 Task: Create a sub task Design and Implement Solution for the task  Integrate a new chat system for customer service in the project AgileFocus , assign it to team member softage.2@softage.net and update the status of the sub task to  At Risk , set the priority of the sub task to Medium
Action: Mouse moved to (267, 392)
Screenshot: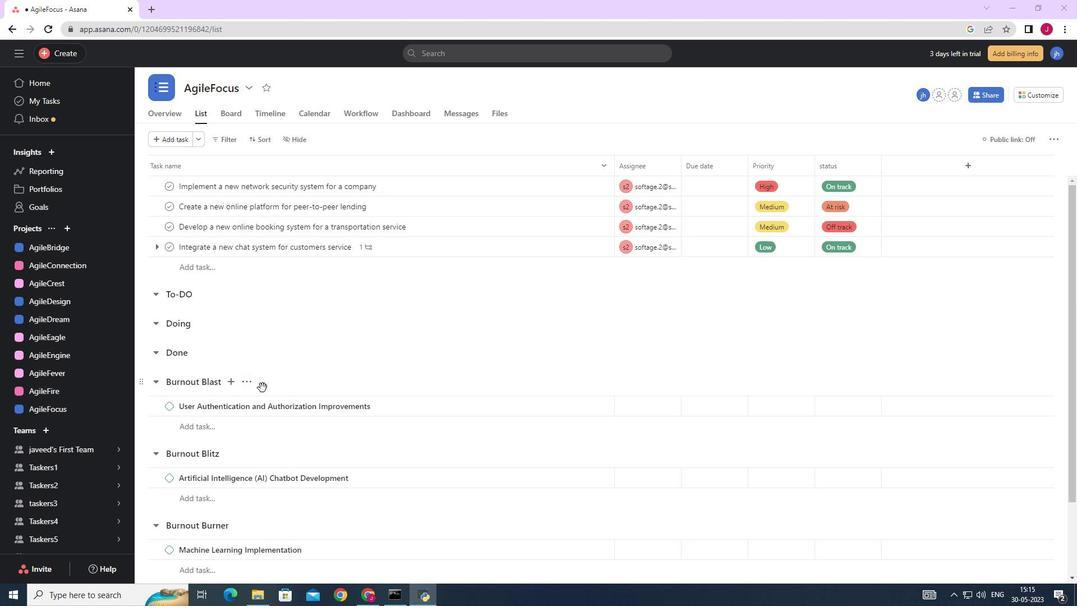 
Action: Mouse scrolled (267, 392) with delta (0, 0)
Screenshot: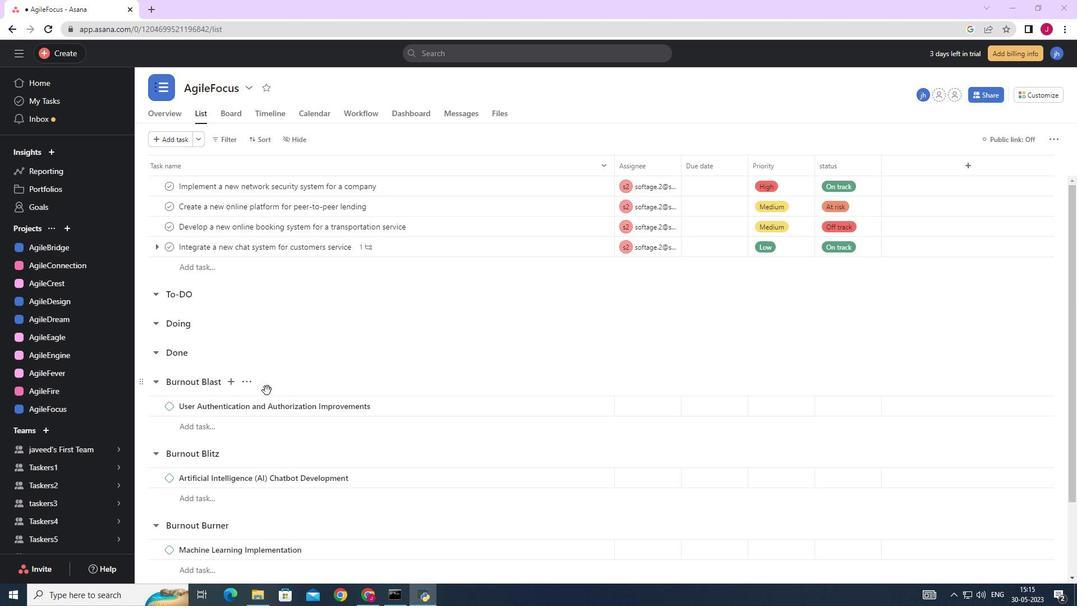 
Action: Mouse moved to (268, 394)
Screenshot: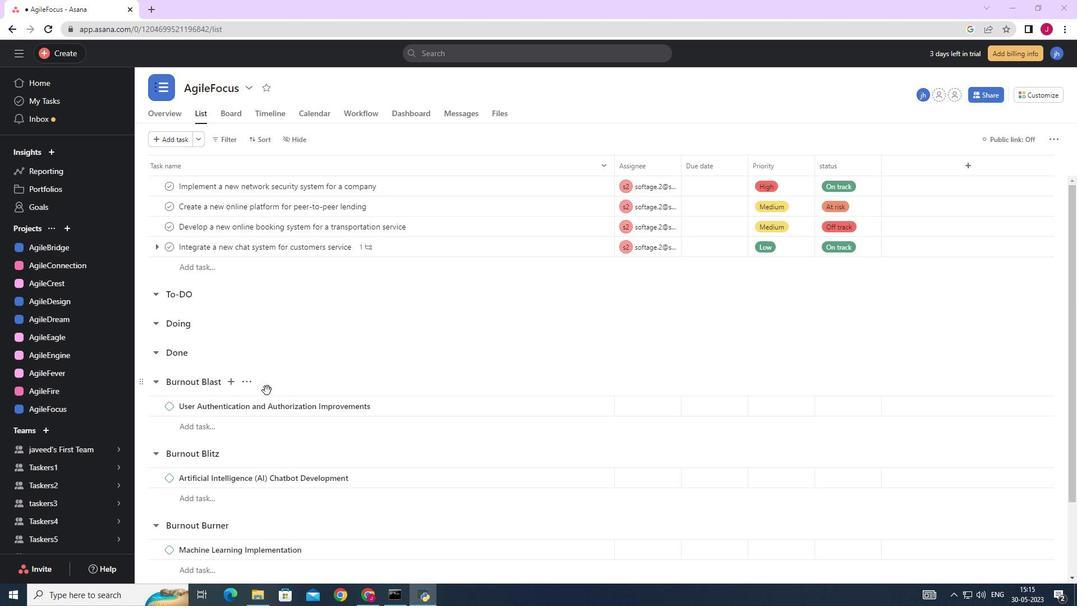
Action: Mouse scrolled (268, 394) with delta (0, 0)
Screenshot: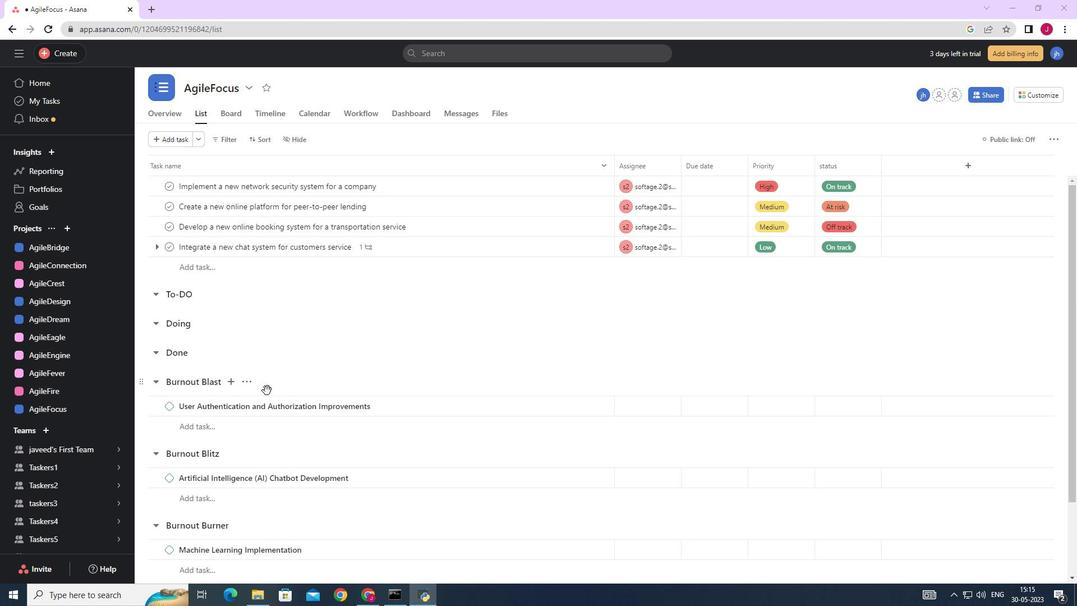 
Action: Mouse moved to (554, 250)
Screenshot: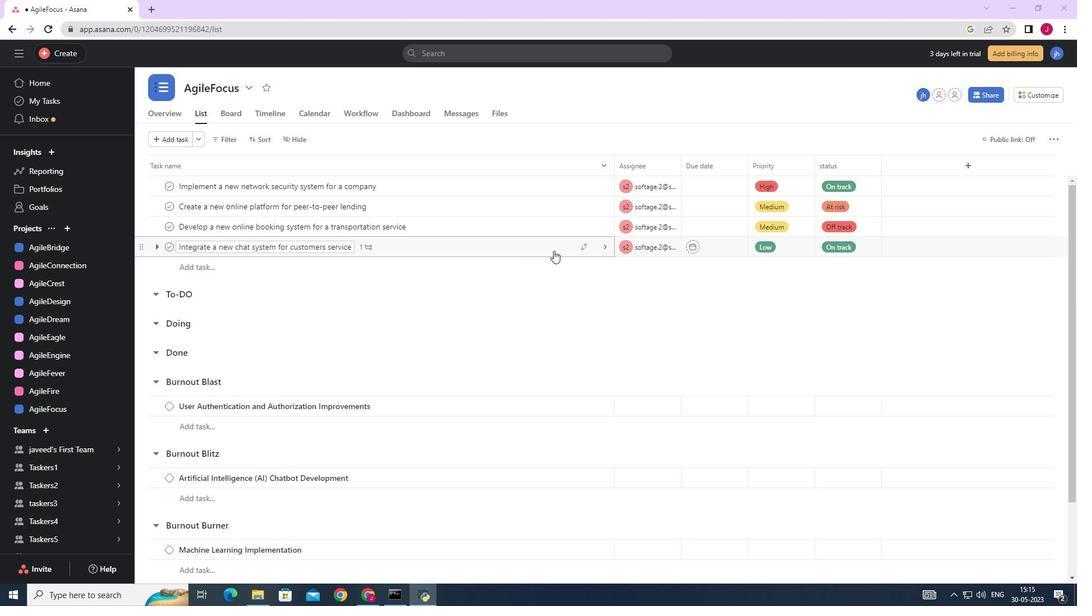 
Action: Mouse pressed left at (554, 250)
Screenshot: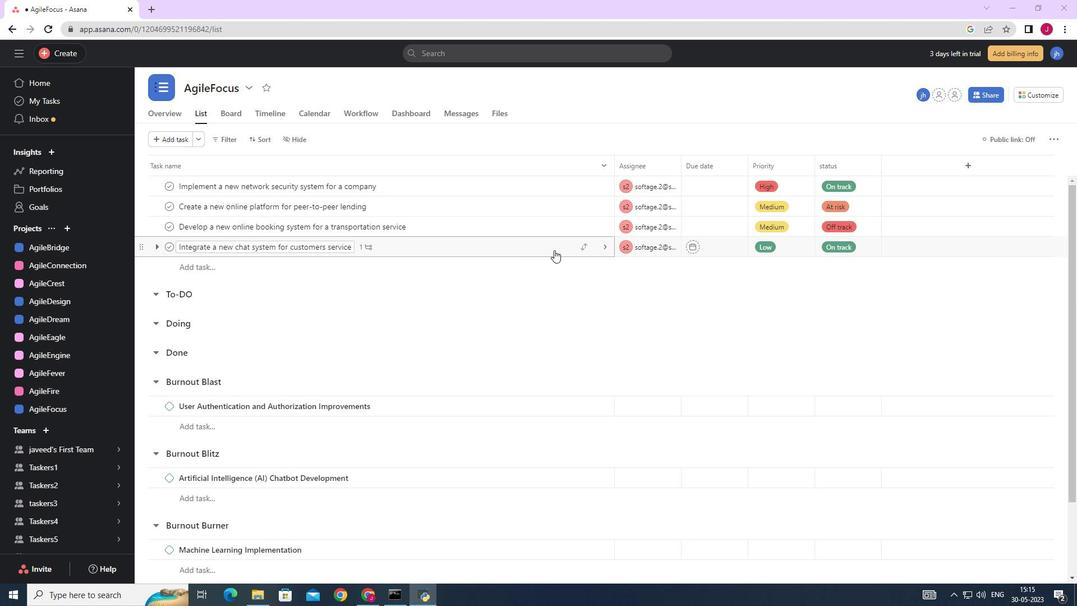 
Action: Mouse moved to (879, 405)
Screenshot: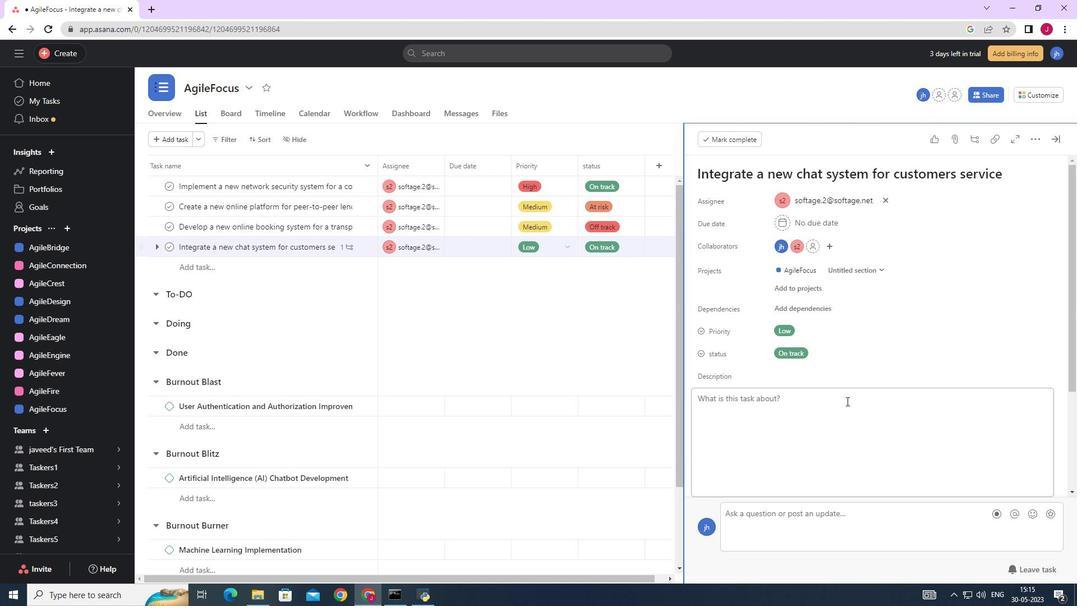 
Action: Mouse scrolled (879, 405) with delta (0, 0)
Screenshot: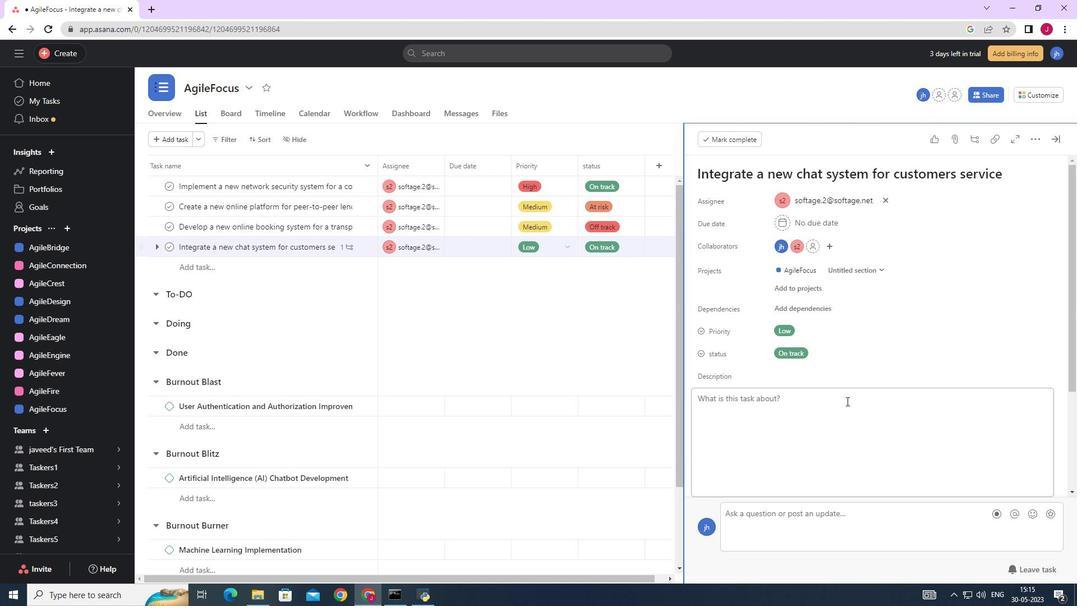 
Action: Mouse moved to (879, 406)
Screenshot: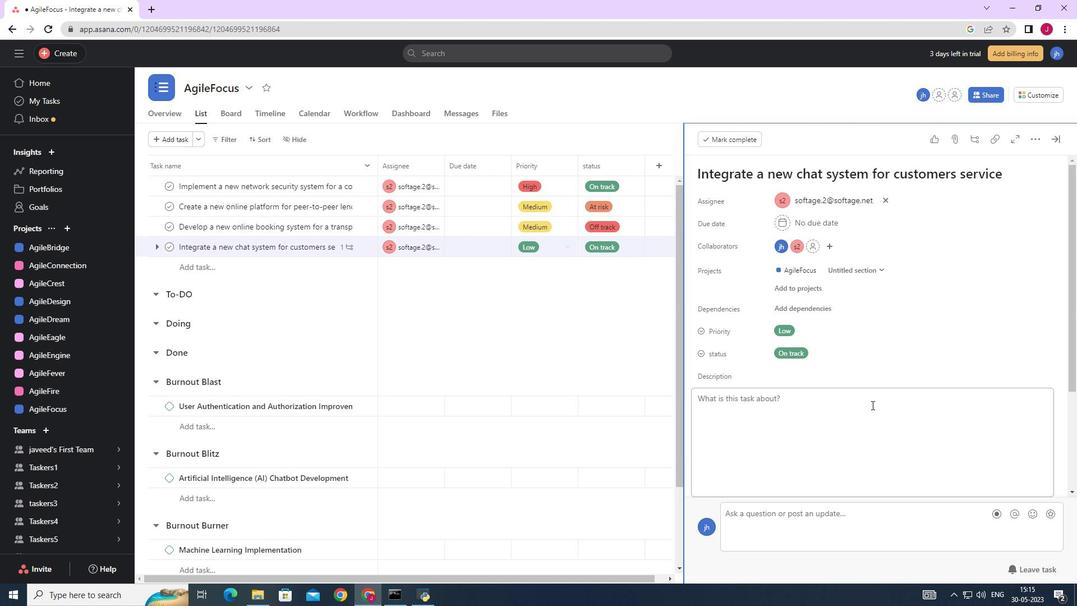 
Action: Mouse scrolled (879, 405) with delta (0, 0)
Screenshot: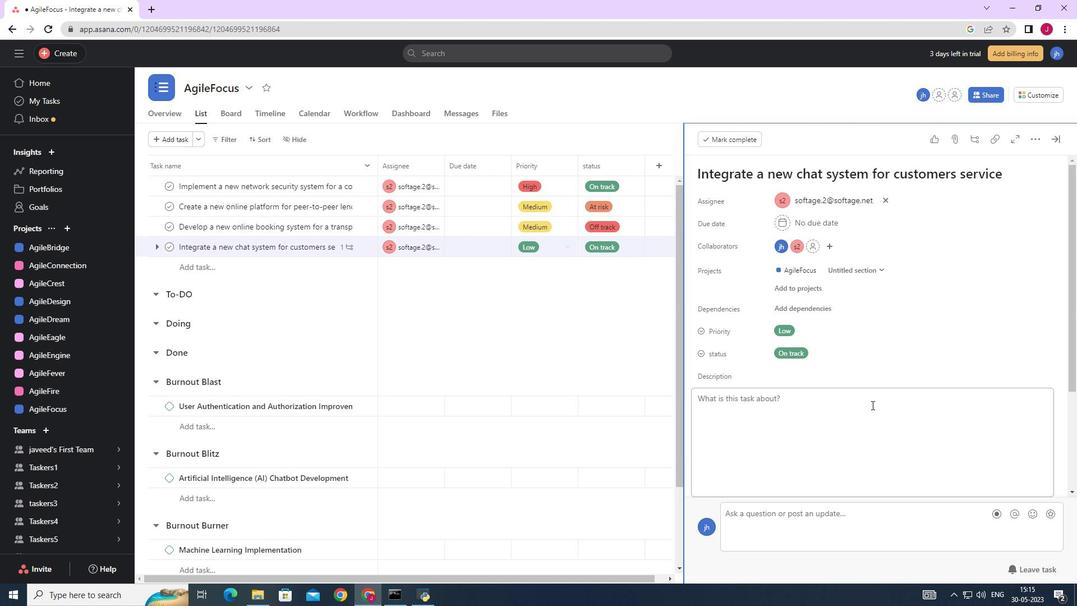 
Action: Mouse moved to (879, 406)
Screenshot: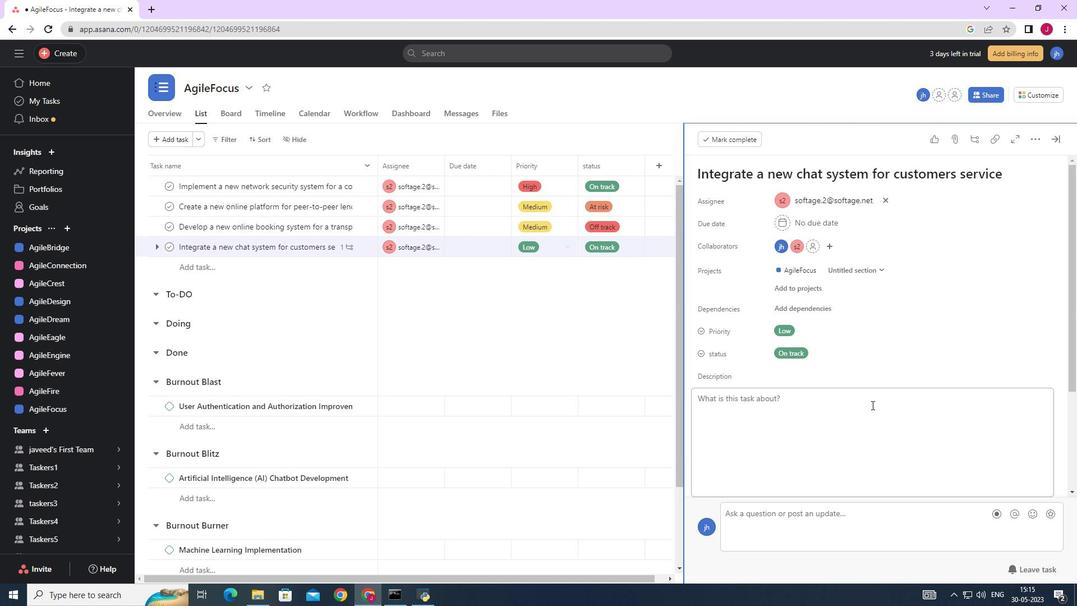 
Action: Mouse scrolled (879, 406) with delta (0, 0)
Screenshot: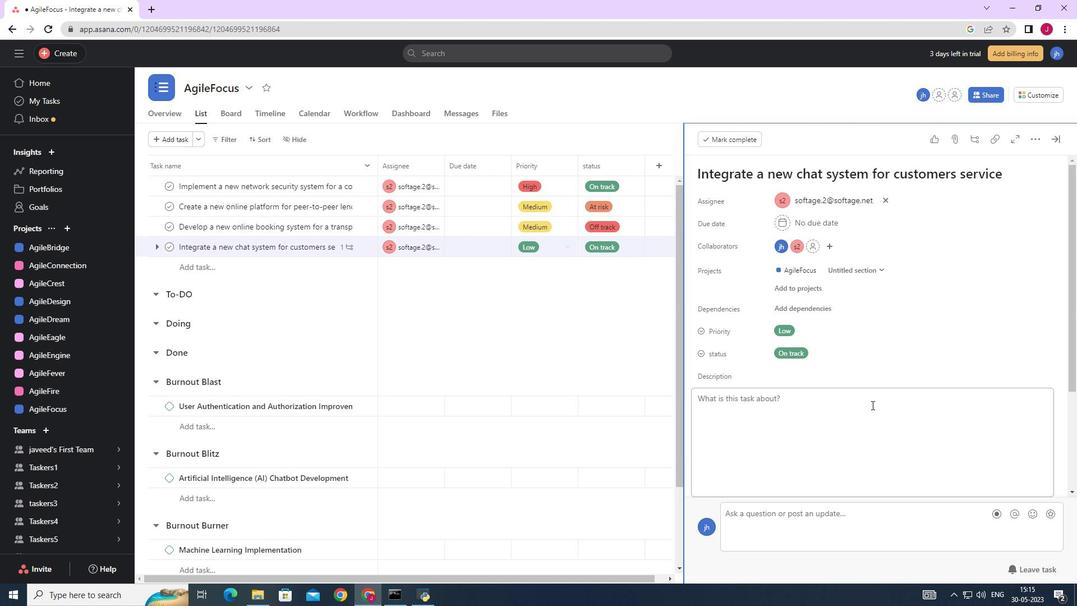 
Action: Mouse scrolled (879, 406) with delta (0, 0)
Screenshot: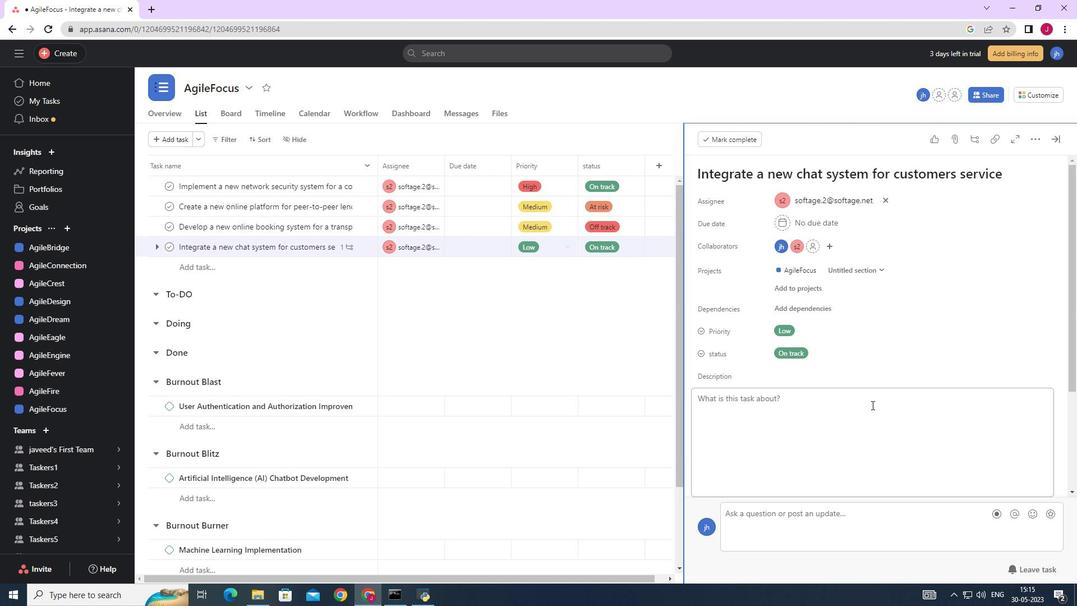 
Action: Mouse scrolled (879, 406) with delta (0, 0)
Screenshot: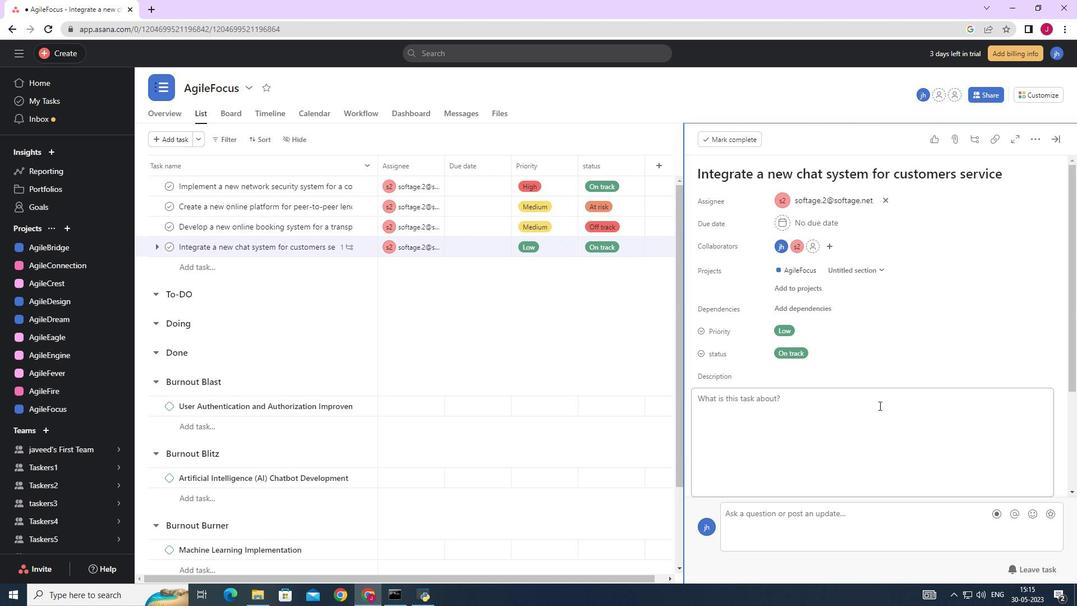 
Action: Mouse moved to (728, 408)
Screenshot: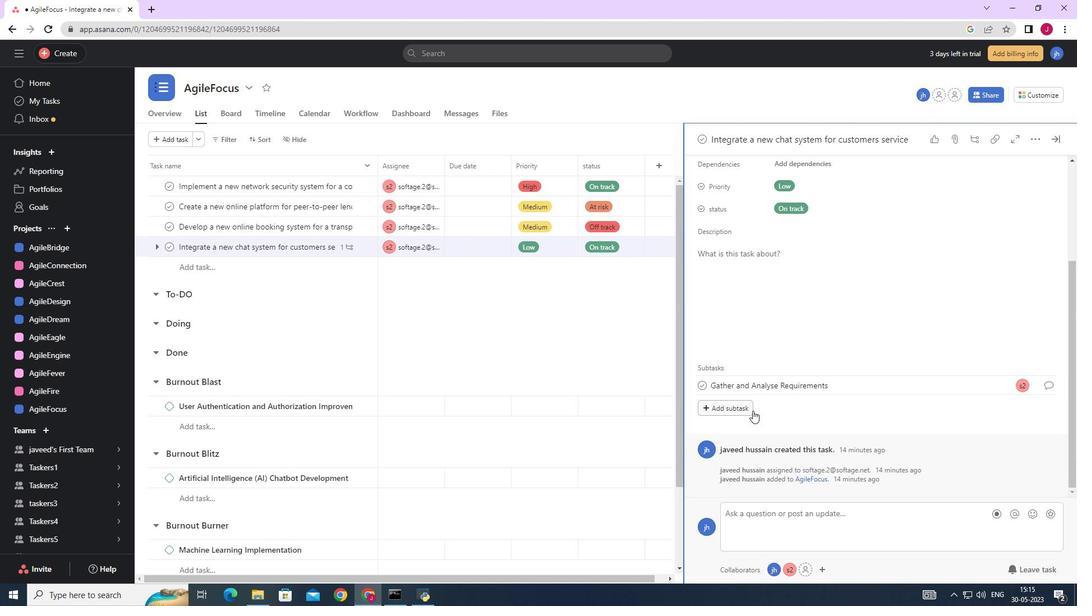
Action: Mouse pressed left at (728, 408)
Screenshot: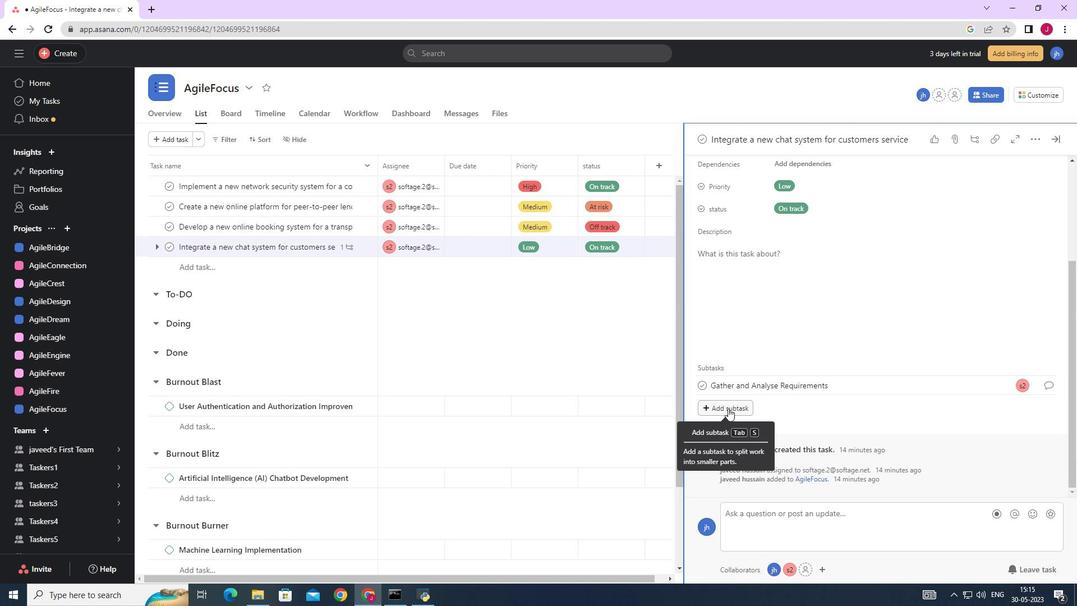 
Action: Mouse moved to (721, 408)
Screenshot: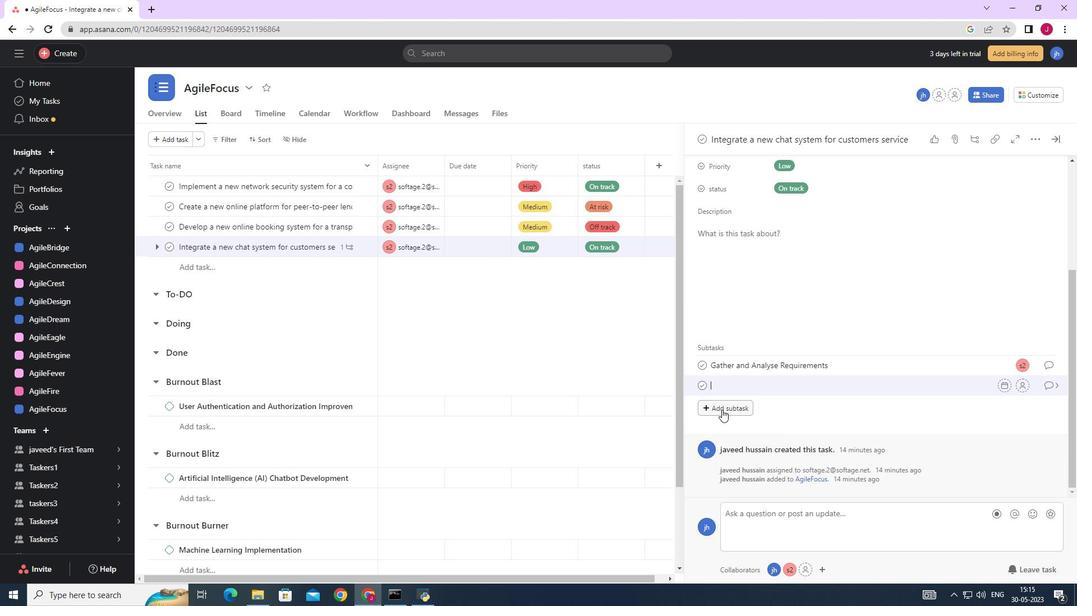 
Action: Key pressed <Key.caps_lock>D<Key.caps_lock>esign<Key.space>and<Key.space><Key.caps_lock>I<Key.caps_lock>mplement<Key.space><Key.caps_lock>S<Key.caps_lock>olution<Key.space>
Screenshot: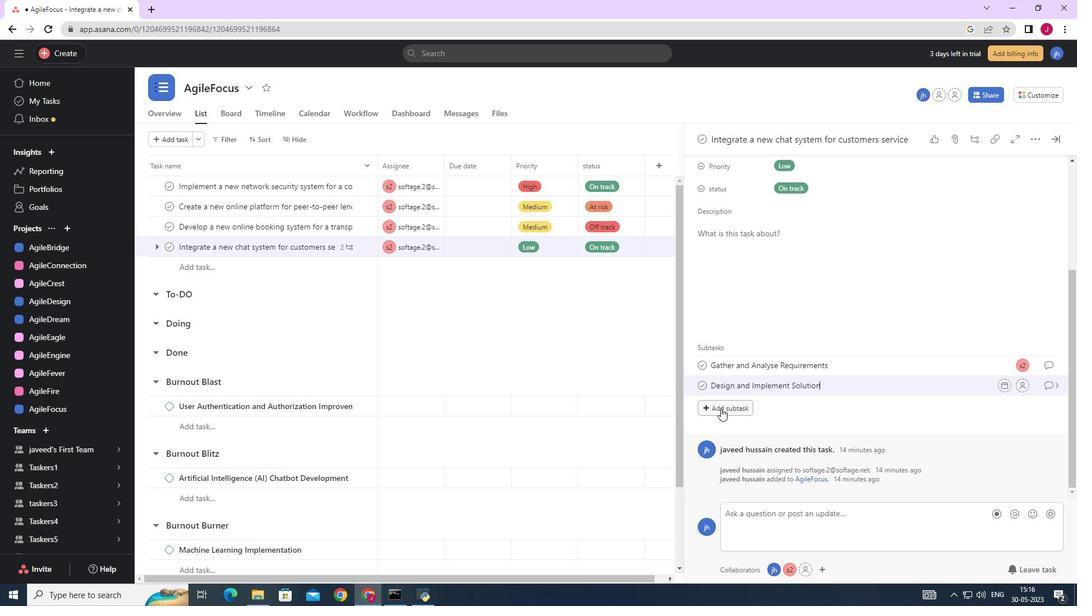 
Action: Mouse moved to (1028, 387)
Screenshot: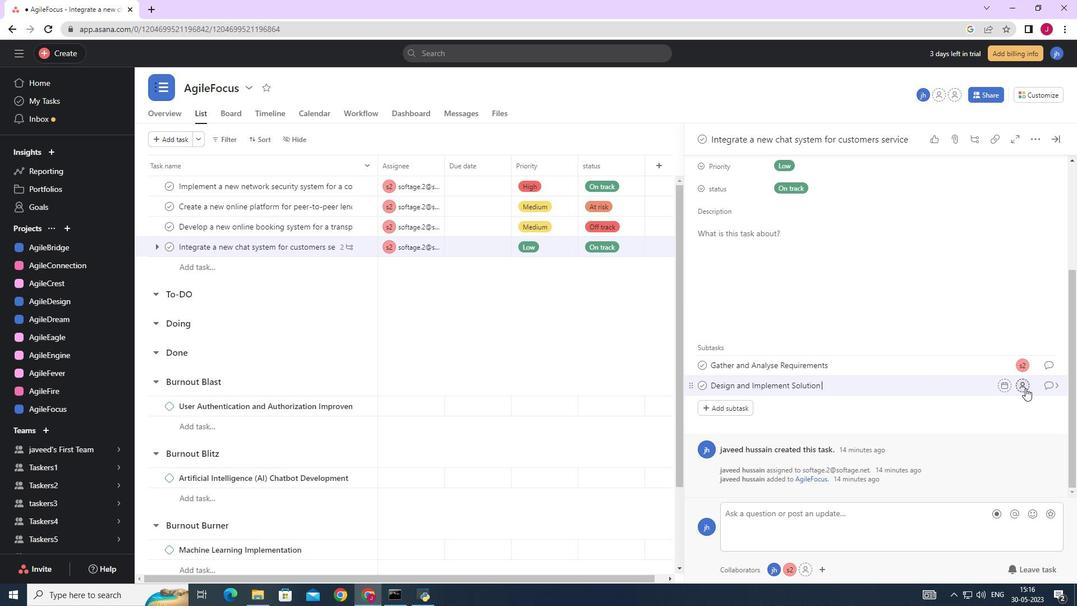 
Action: Mouse pressed left at (1028, 387)
Screenshot: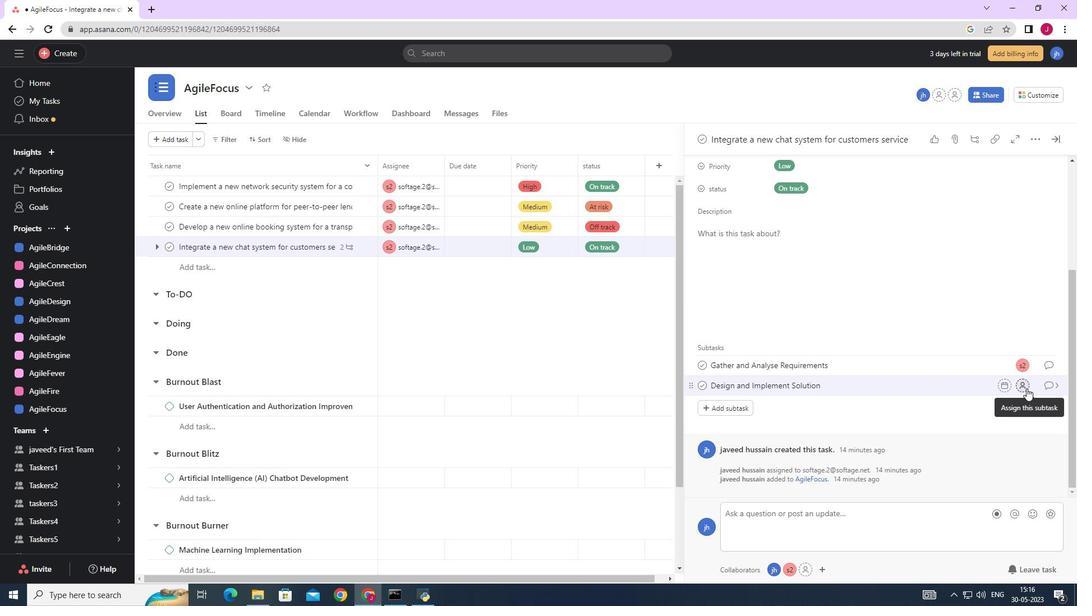 
Action: Mouse moved to (1018, 386)
Screenshot: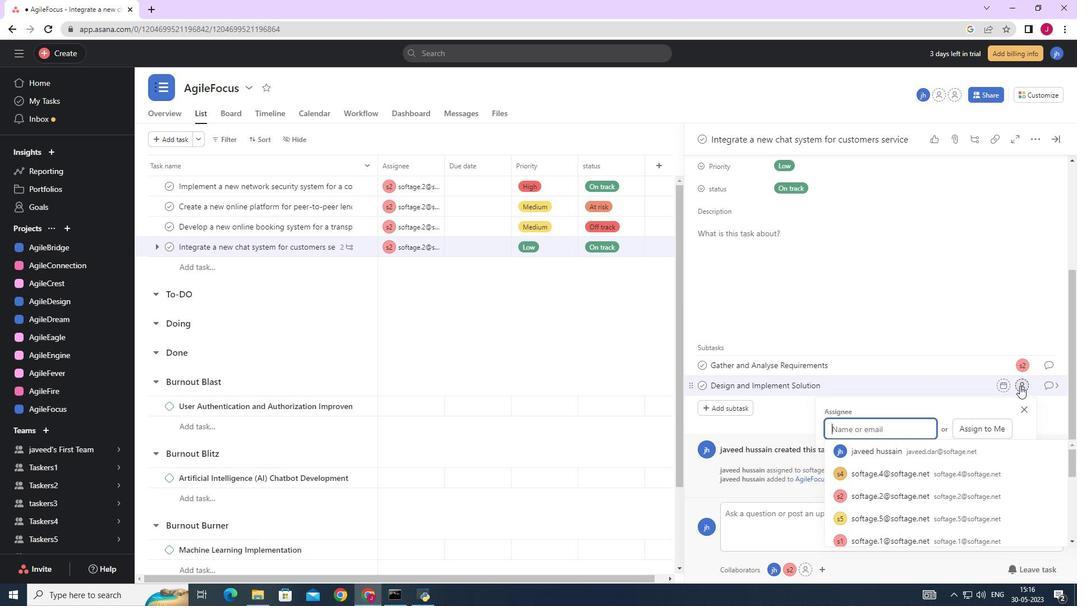
Action: Key pressed softage.2
Screenshot: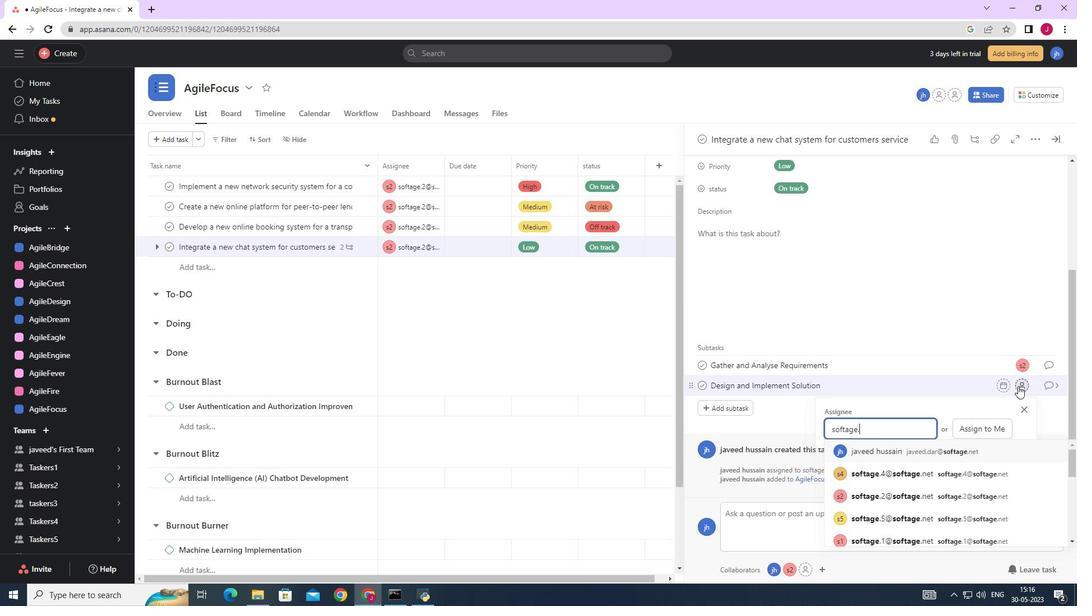 
Action: Mouse moved to (908, 449)
Screenshot: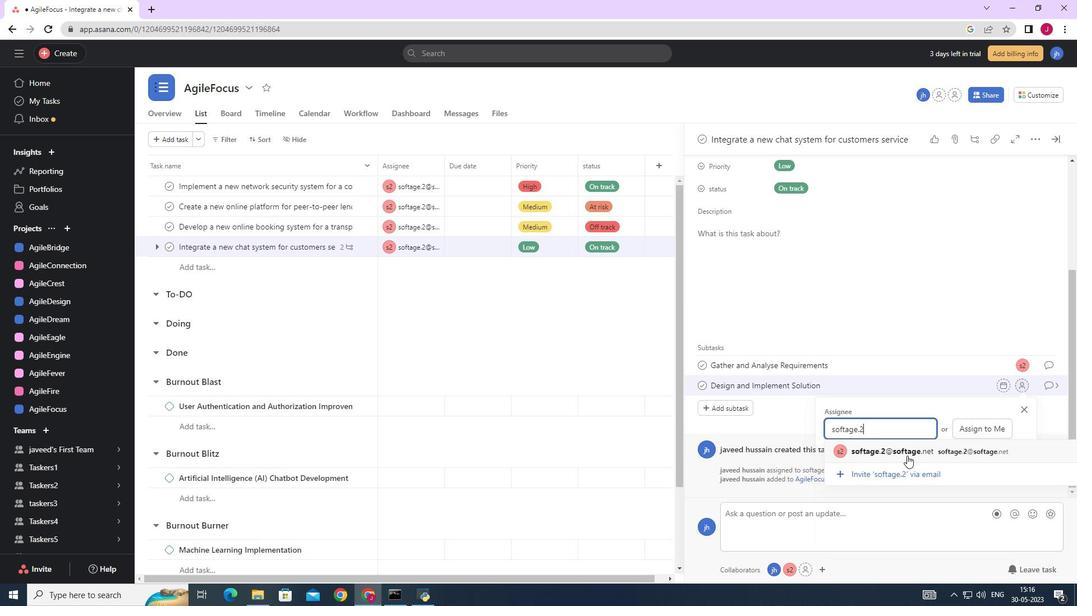 
Action: Mouse pressed left at (908, 449)
Screenshot: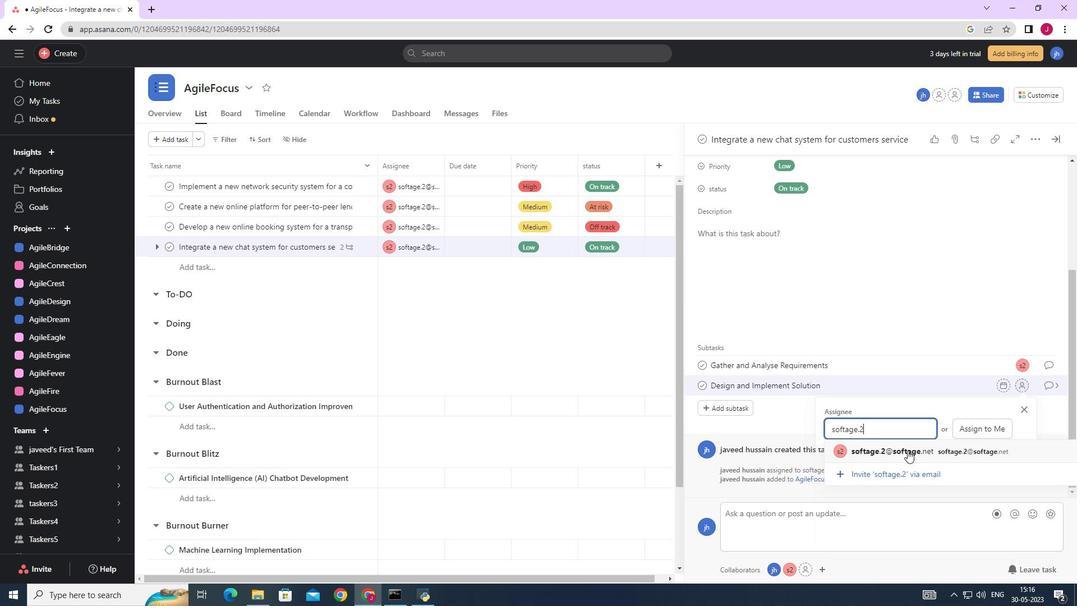 
Action: Mouse moved to (1049, 386)
Screenshot: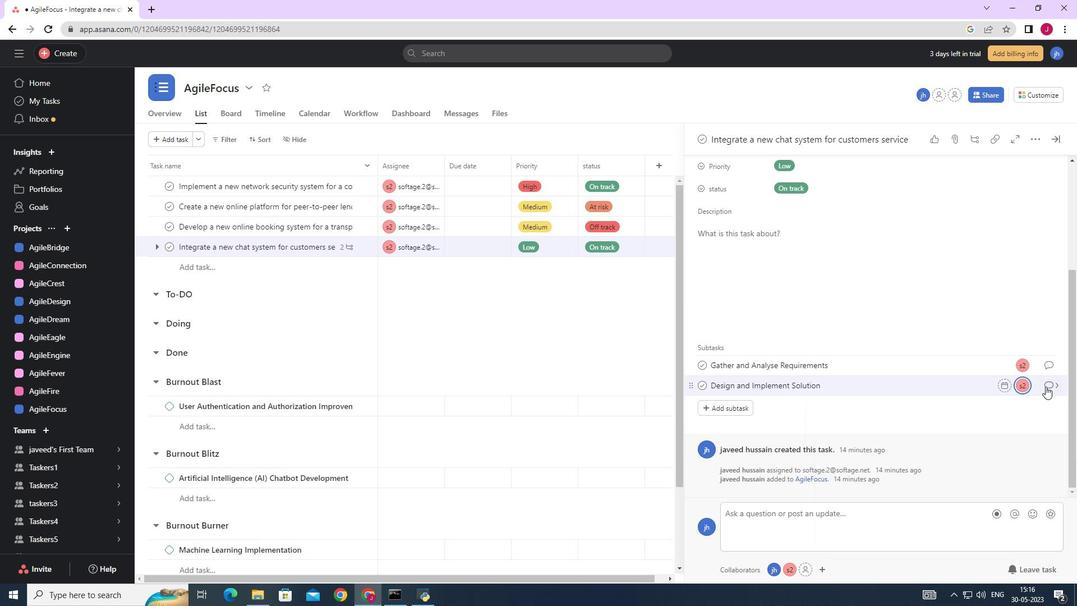 
Action: Mouse pressed left at (1049, 386)
Screenshot: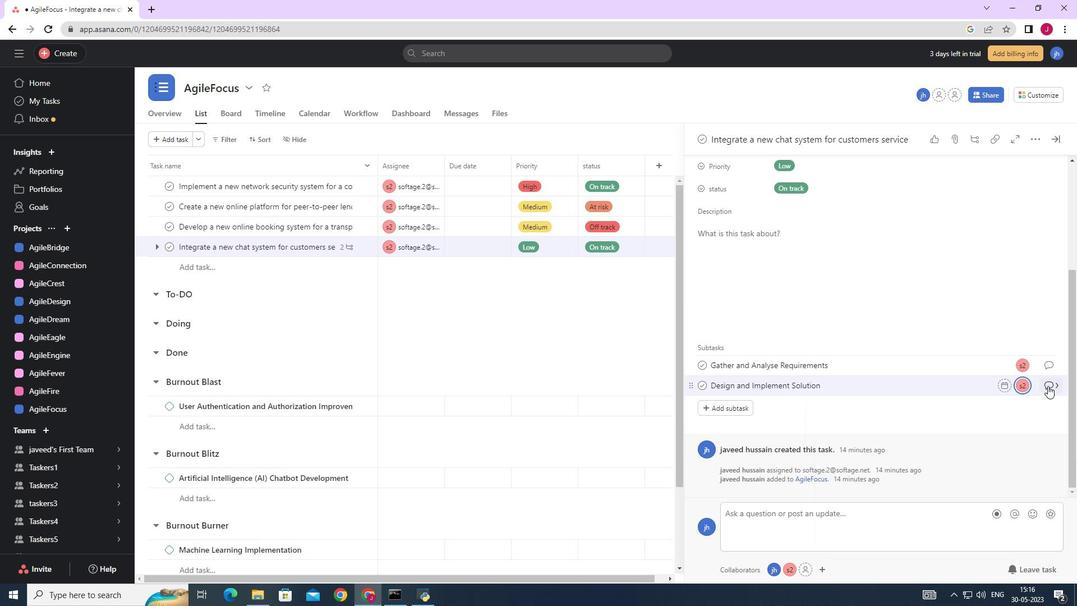 
Action: Mouse moved to (735, 326)
Screenshot: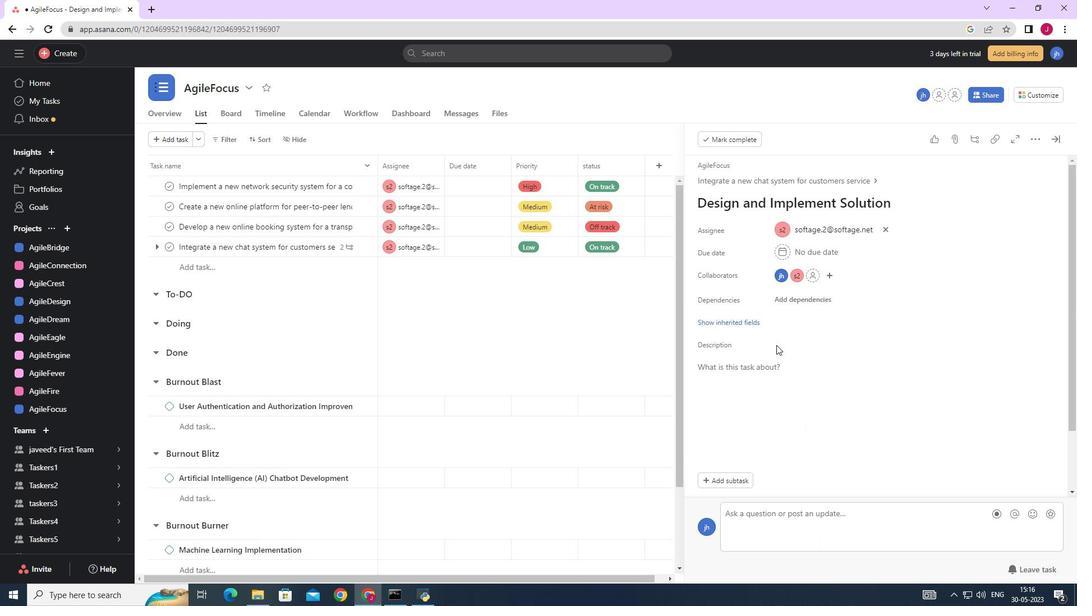 
Action: Mouse pressed left at (735, 326)
Screenshot: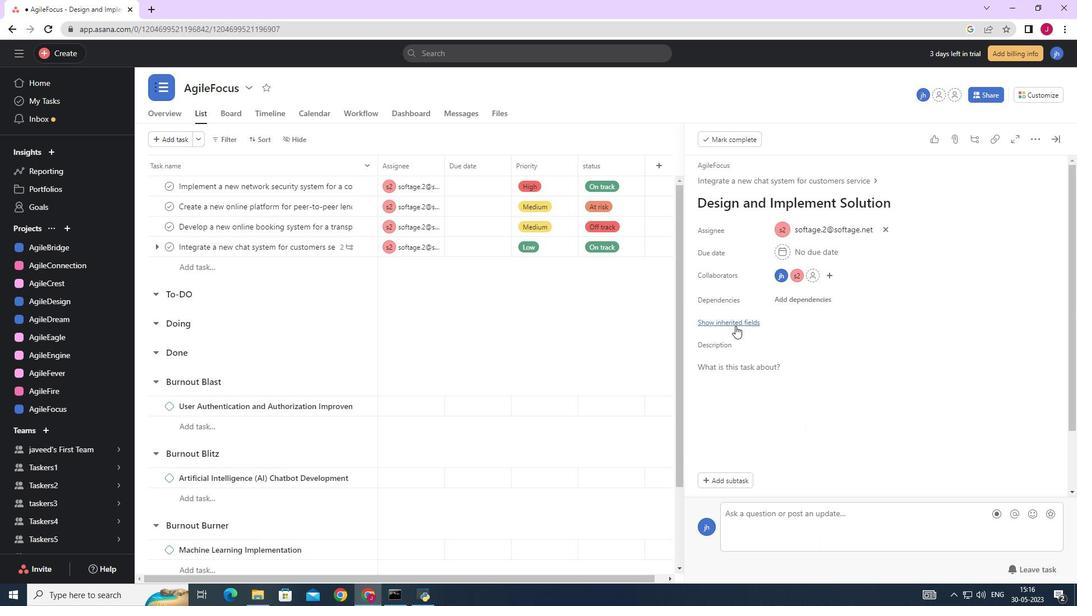 
Action: Mouse moved to (776, 340)
Screenshot: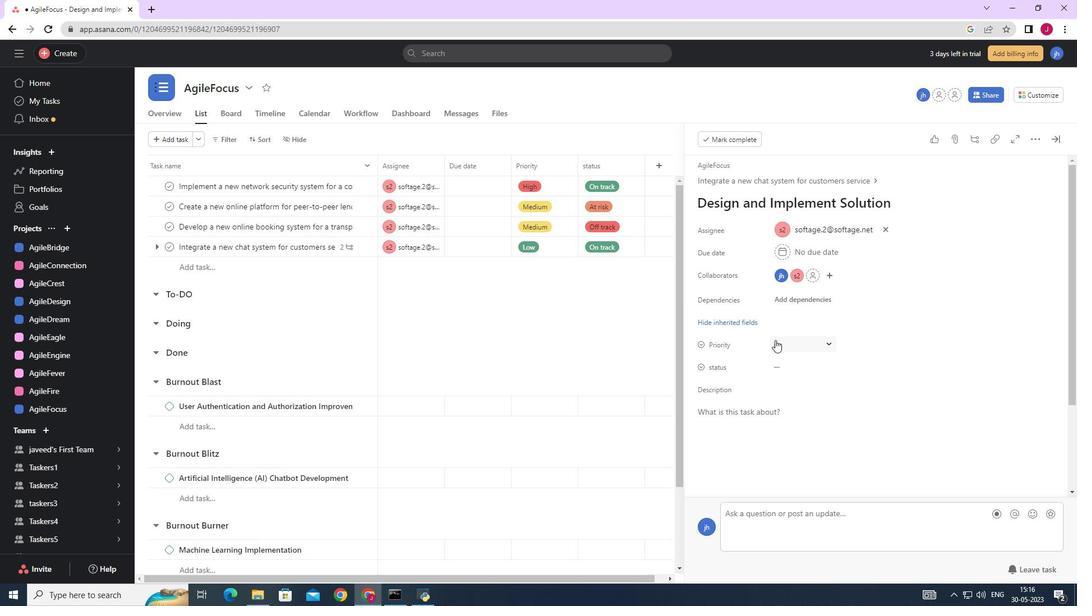 
Action: Mouse pressed left at (776, 340)
Screenshot: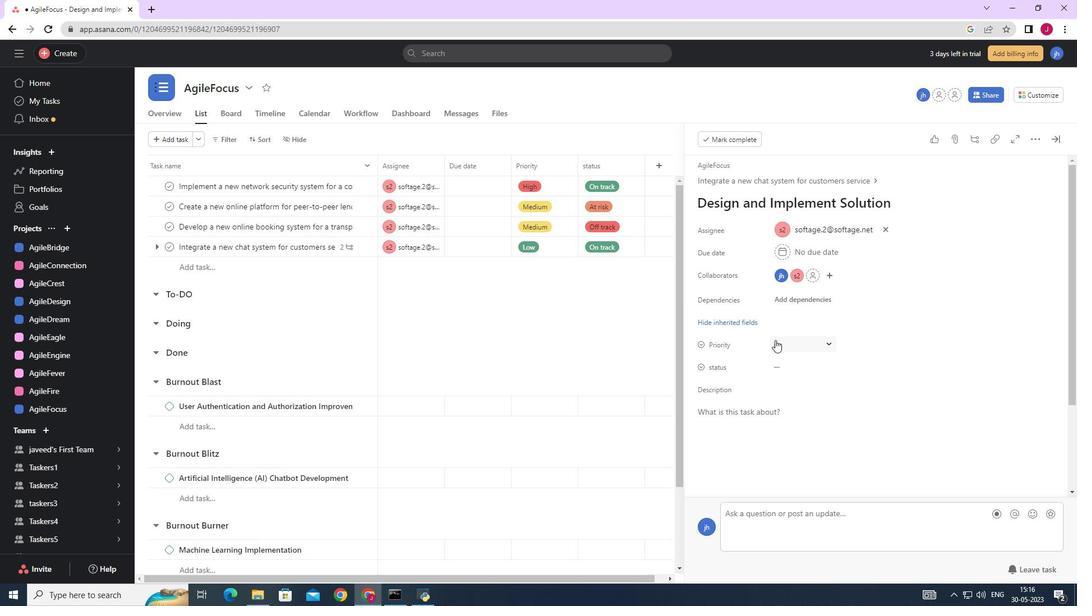 
Action: Mouse moved to (808, 405)
Screenshot: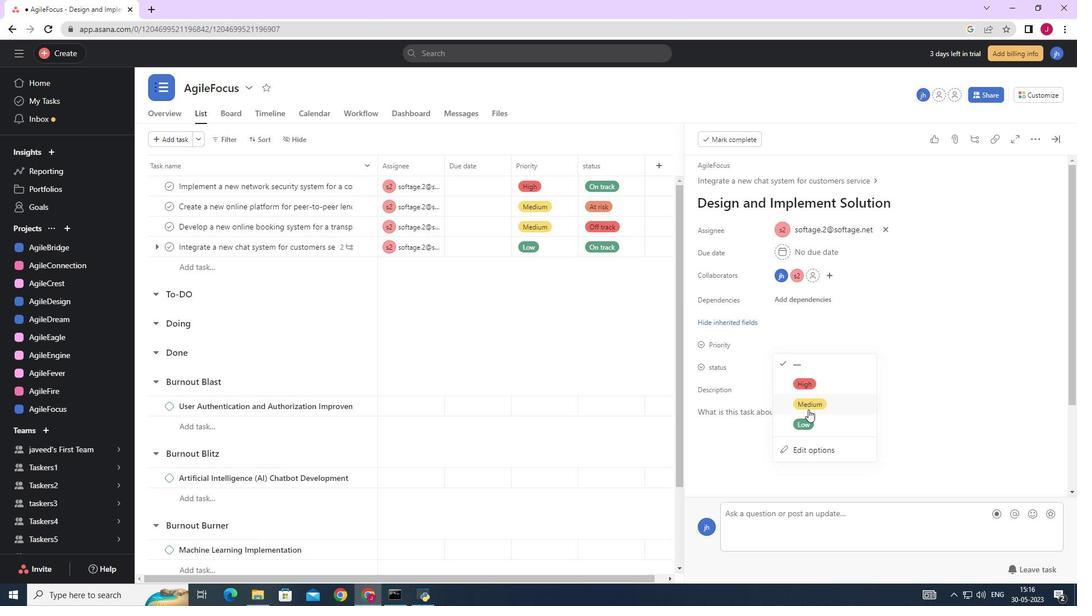 
Action: Mouse pressed left at (808, 405)
Screenshot: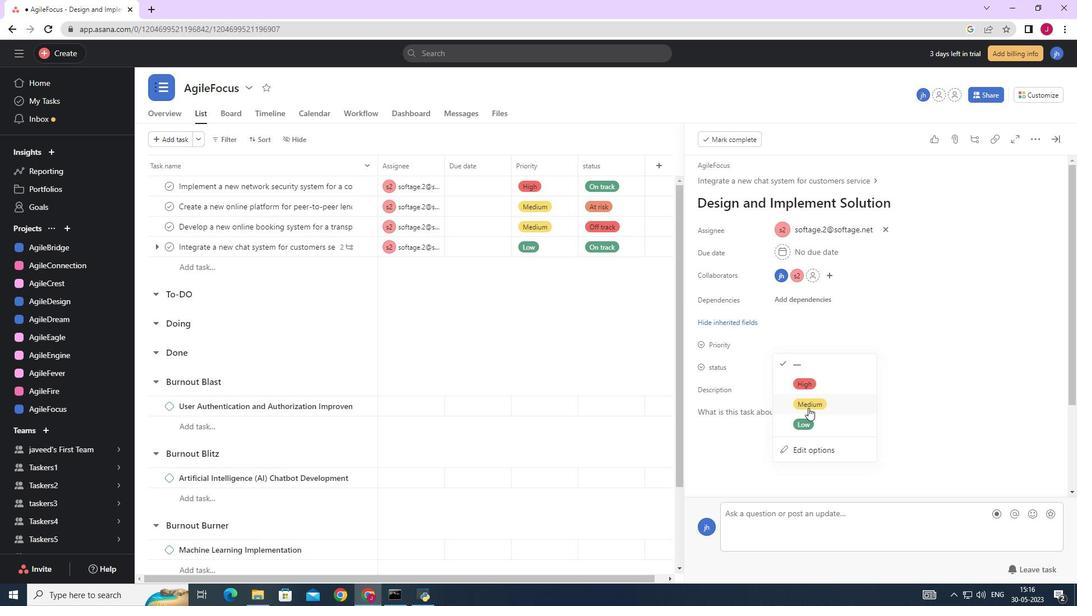 
Action: Mouse moved to (796, 363)
Screenshot: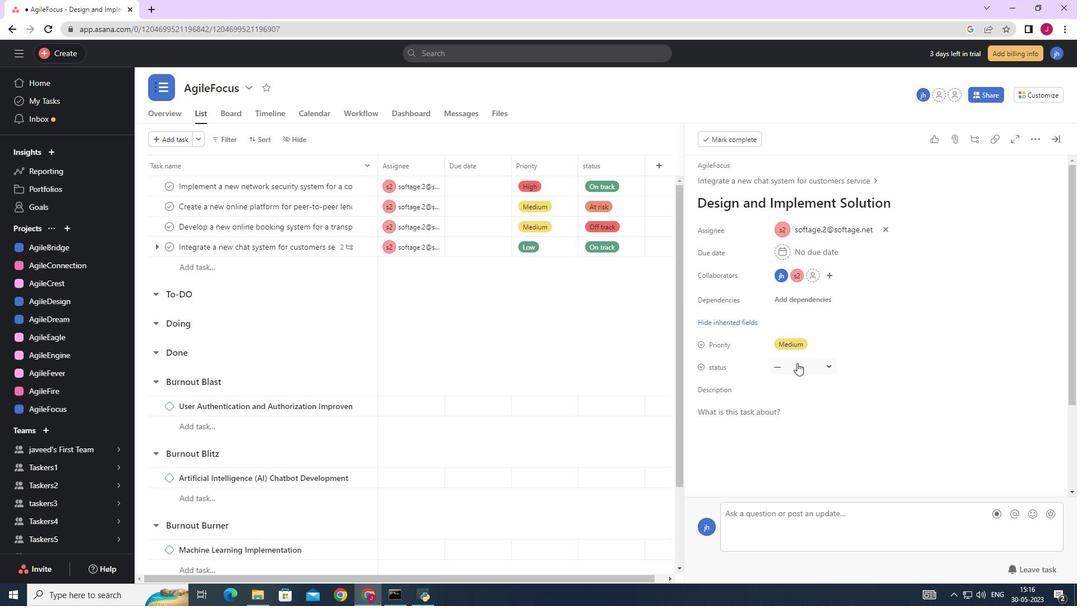 
Action: Mouse pressed left at (796, 363)
Screenshot: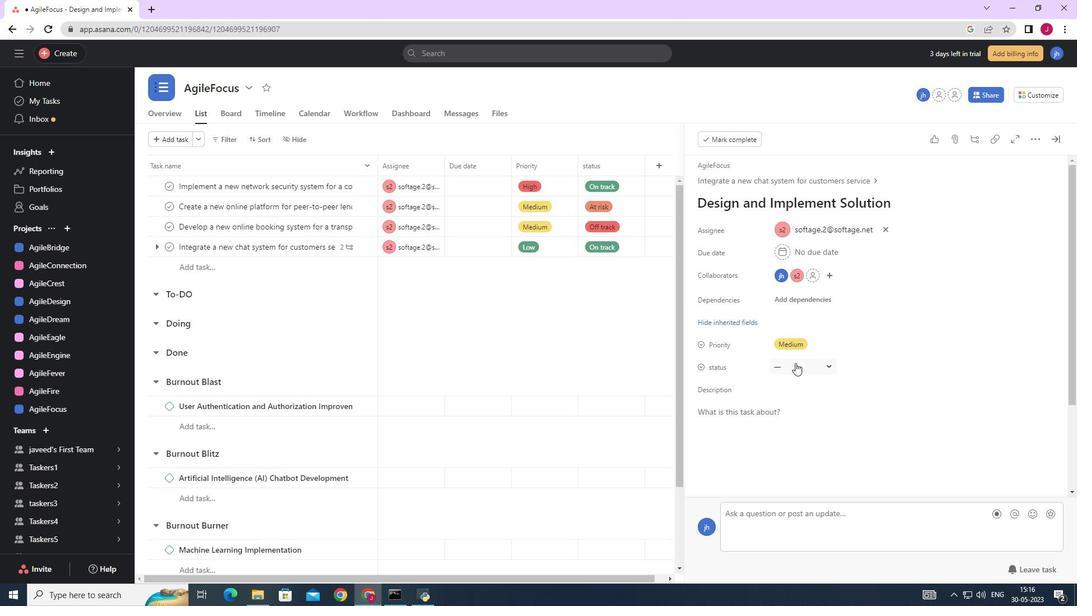 
Action: Mouse moved to (807, 447)
Screenshot: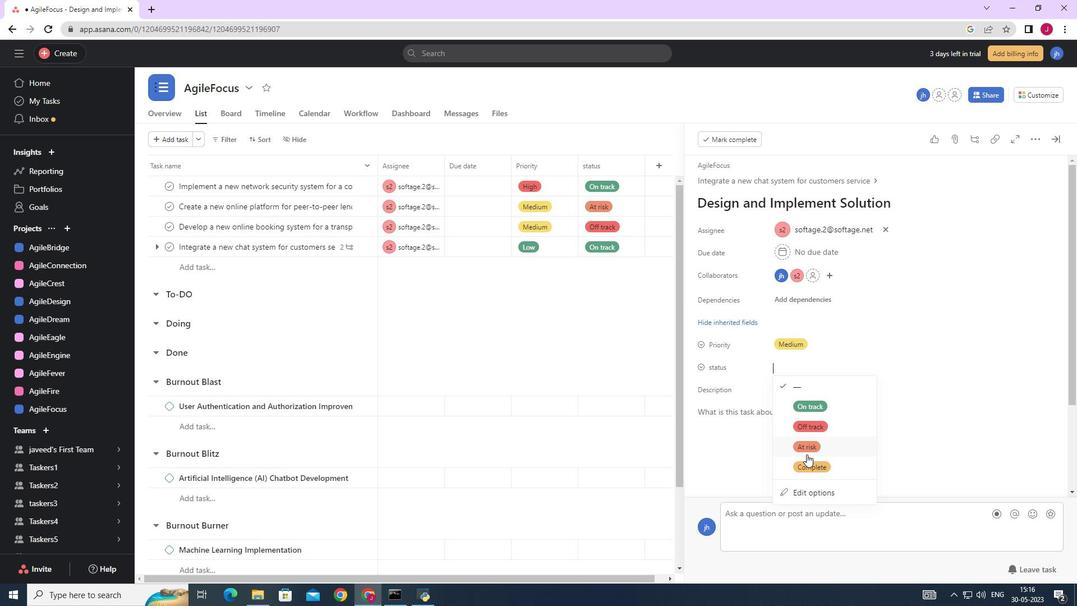 
Action: Mouse pressed left at (807, 447)
Screenshot: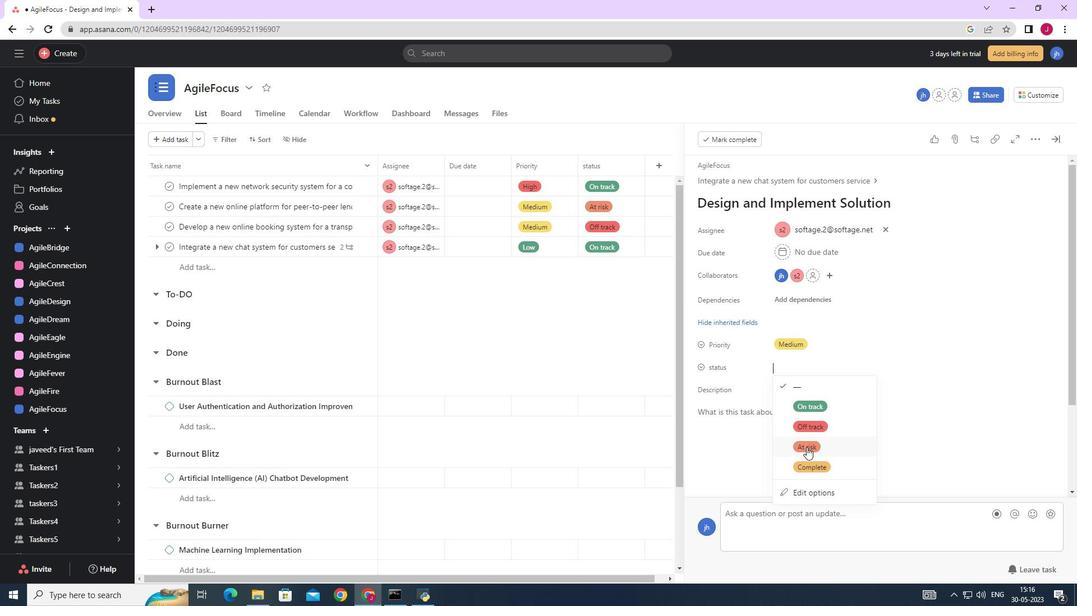 
Action: Mouse moved to (1058, 138)
Screenshot: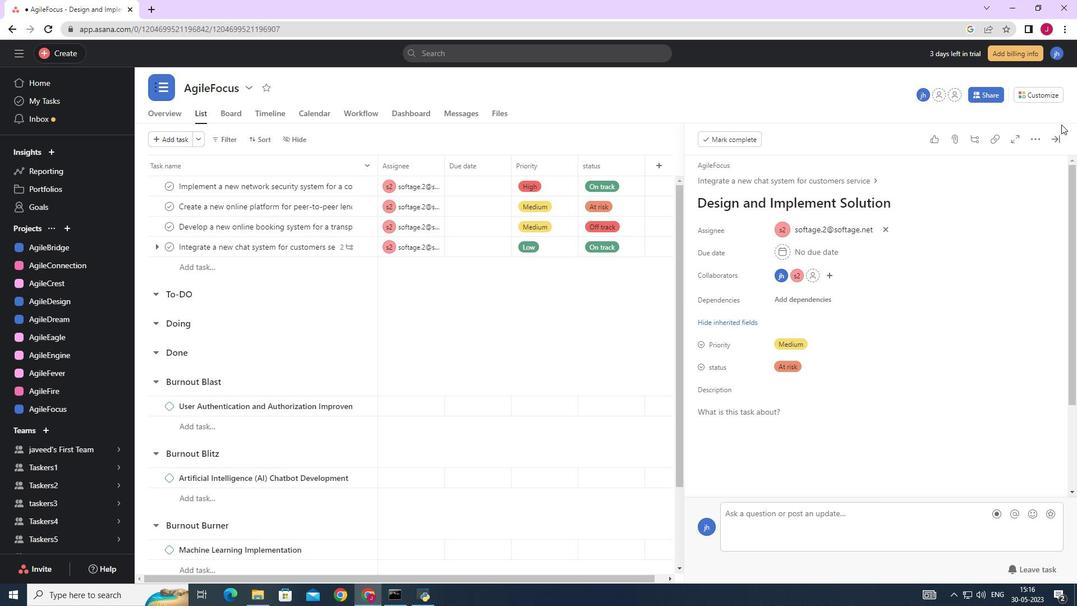 
Action: Mouse pressed left at (1058, 138)
Screenshot: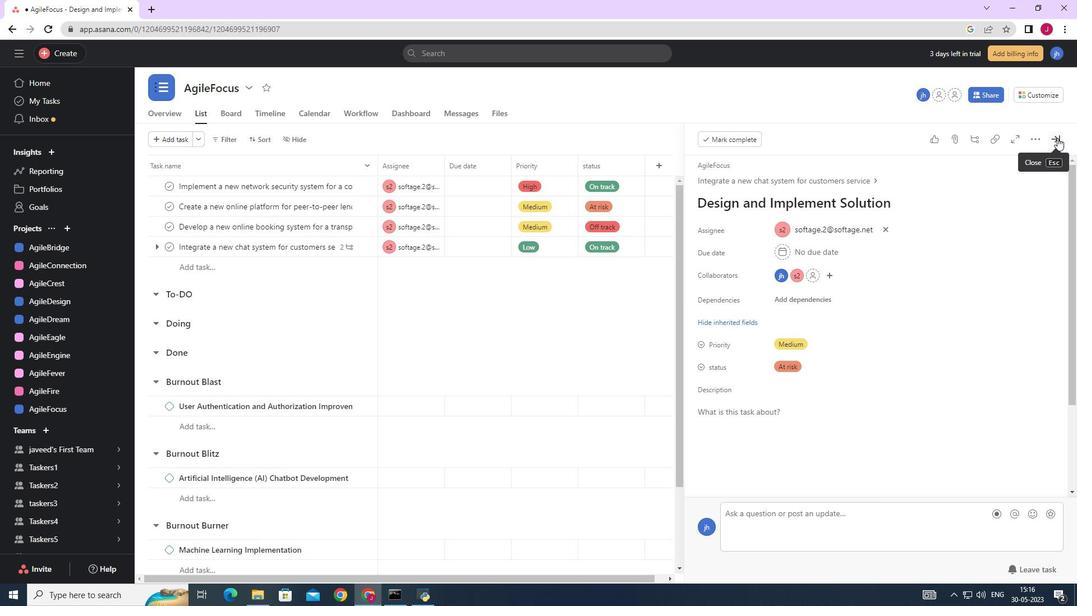 
Action: Mouse moved to (689, 274)
Screenshot: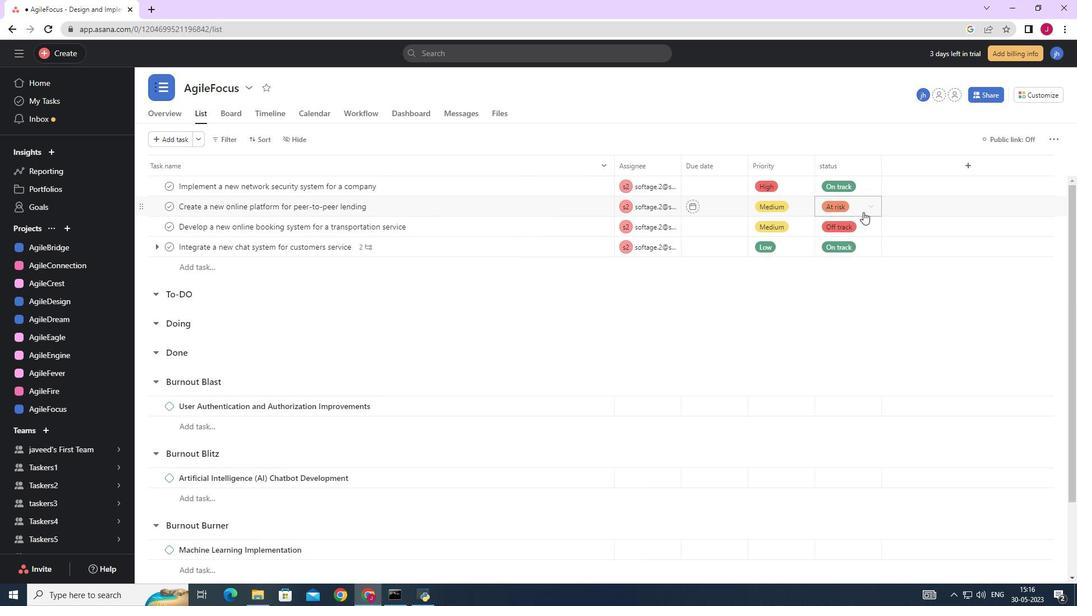 
